 Task: Choose visibility "Workspace".
Action: Mouse moved to (521, 504)
Screenshot: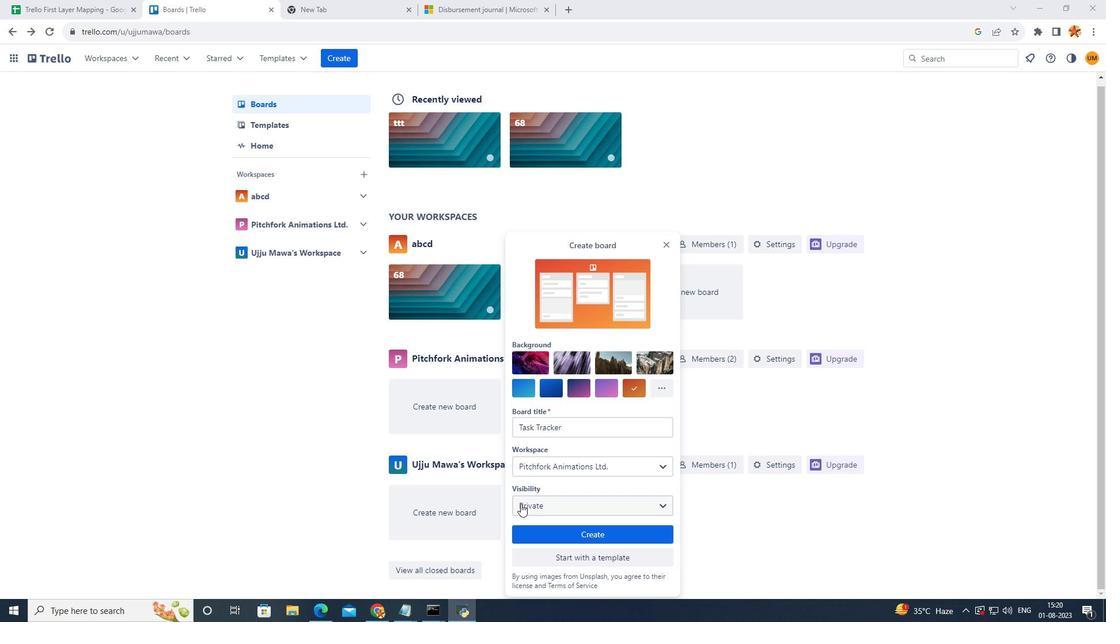 
Action: Mouse pressed left at (521, 504)
Screenshot: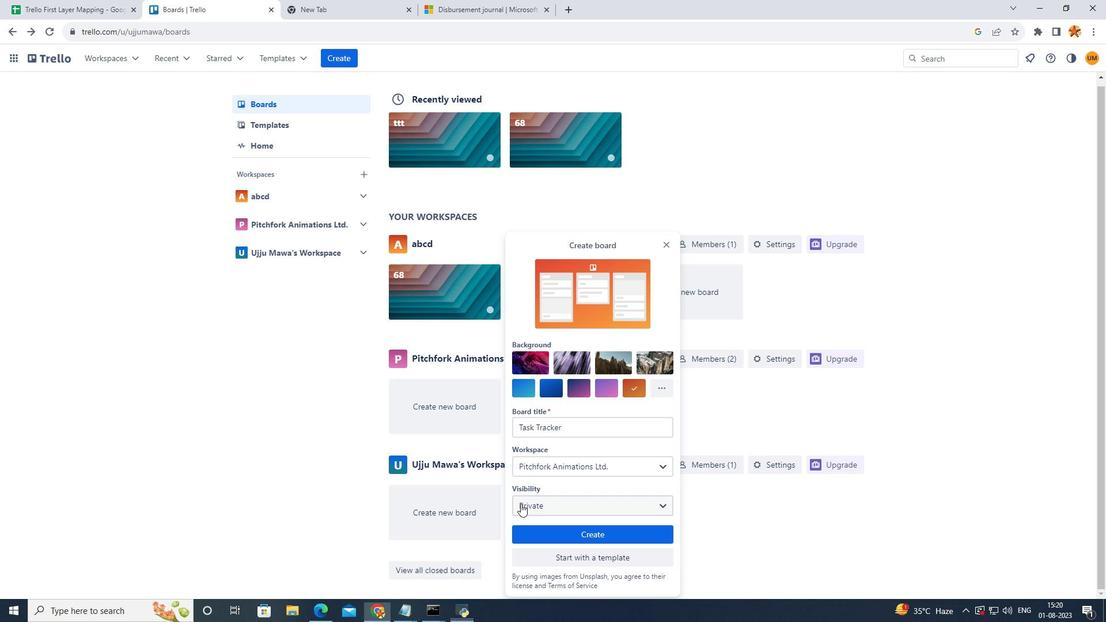 
Action: Mouse moved to (558, 421)
Screenshot: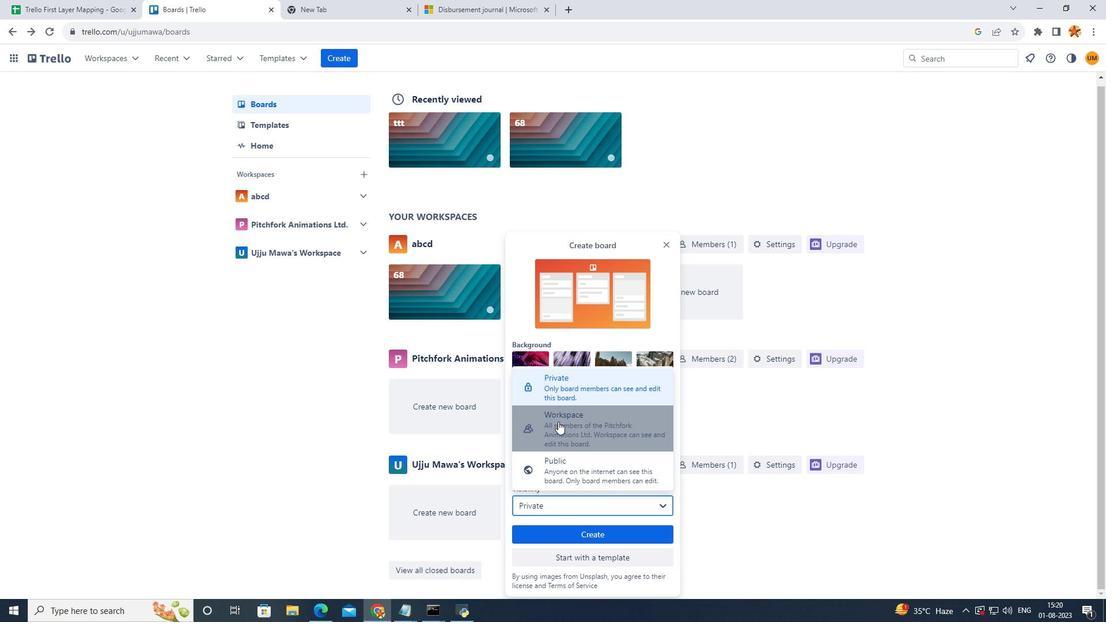 
Action: Mouse pressed left at (558, 421)
Screenshot: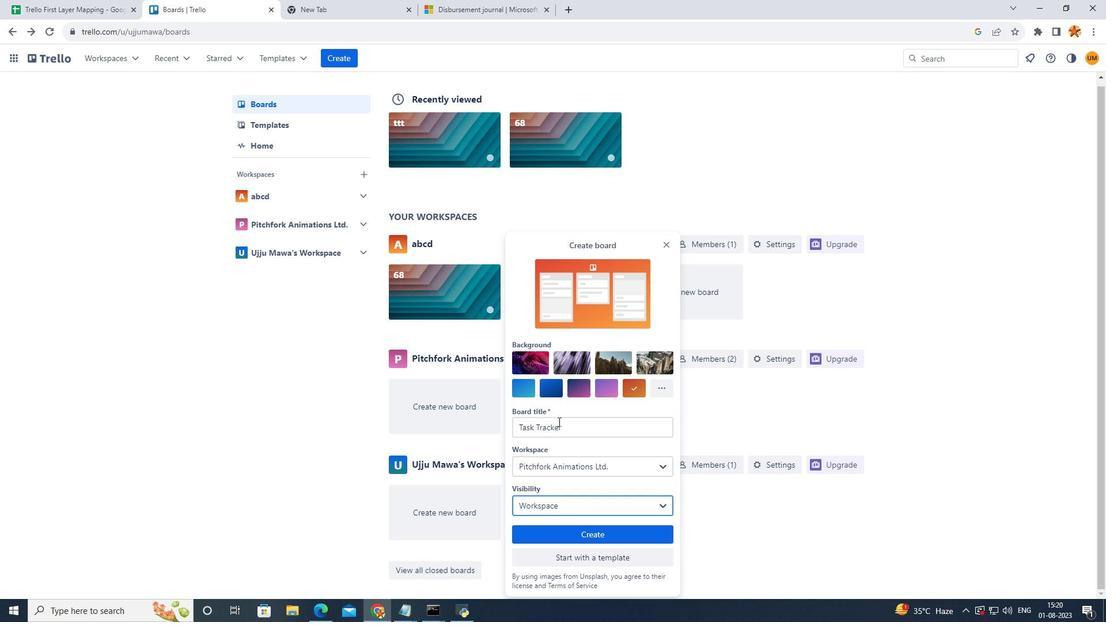 
Action: Mouse moved to (542, 427)
Screenshot: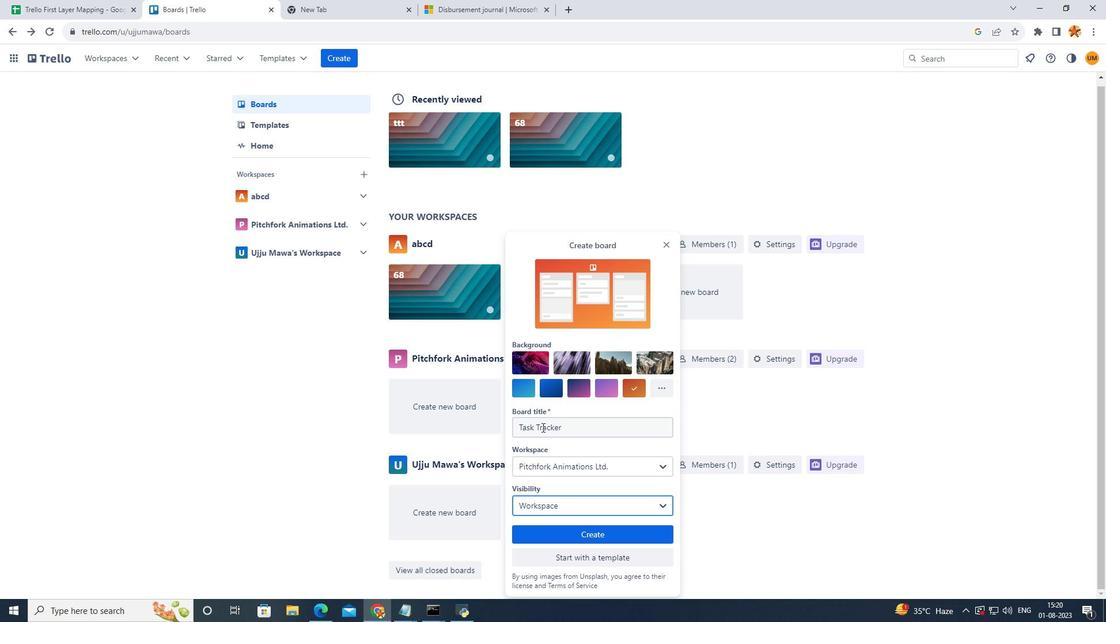 
